 Task: Look for products in the category "Enzymes" from Country Life only.
Action: Mouse moved to (245, 128)
Screenshot: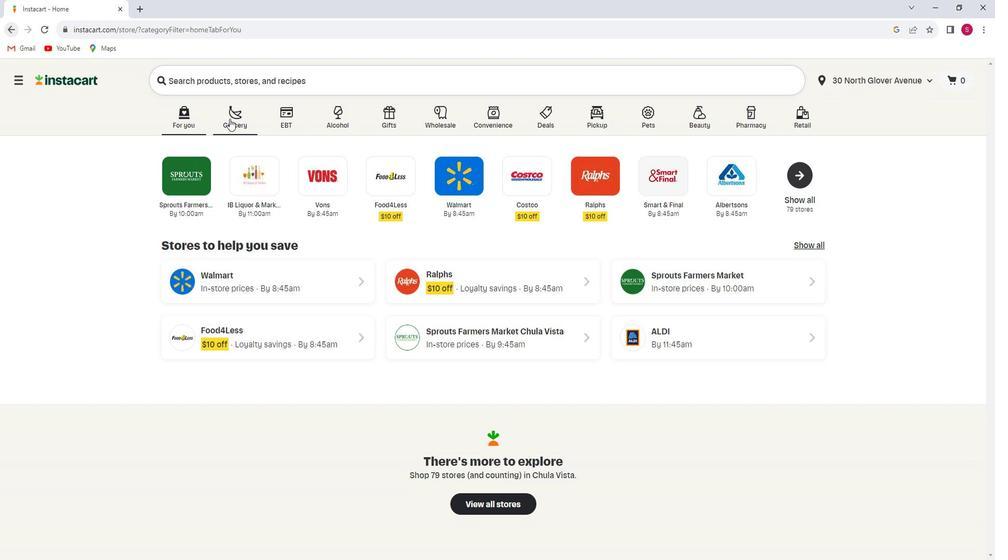 
Action: Mouse pressed left at (245, 128)
Screenshot: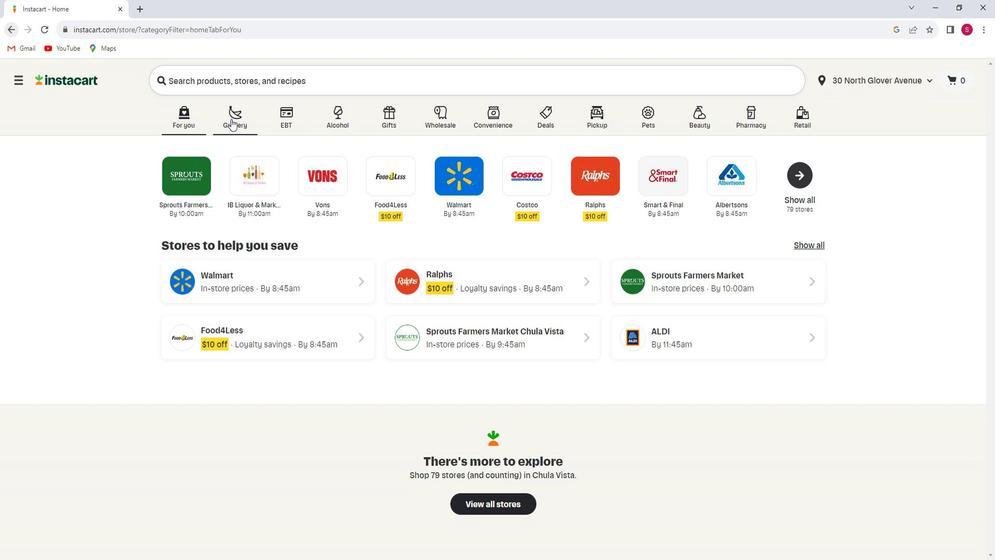 
Action: Mouse moved to (270, 312)
Screenshot: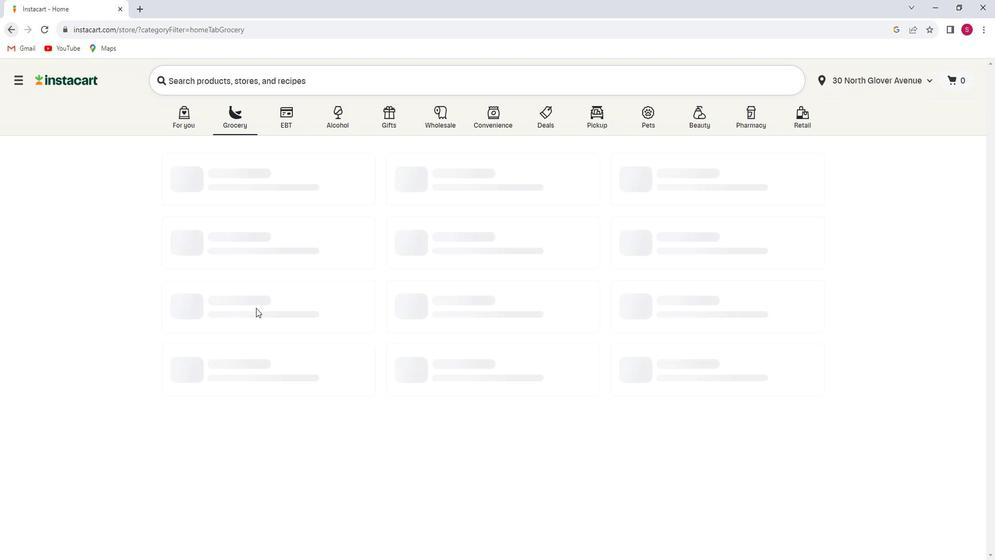 
Action: Mouse pressed left at (270, 312)
Screenshot: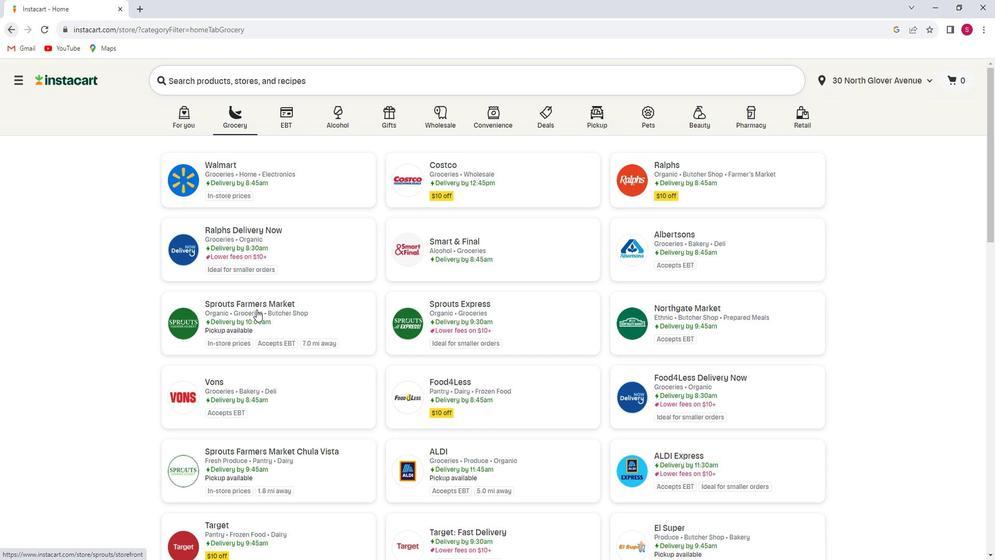 
Action: Mouse moved to (90, 340)
Screenshot: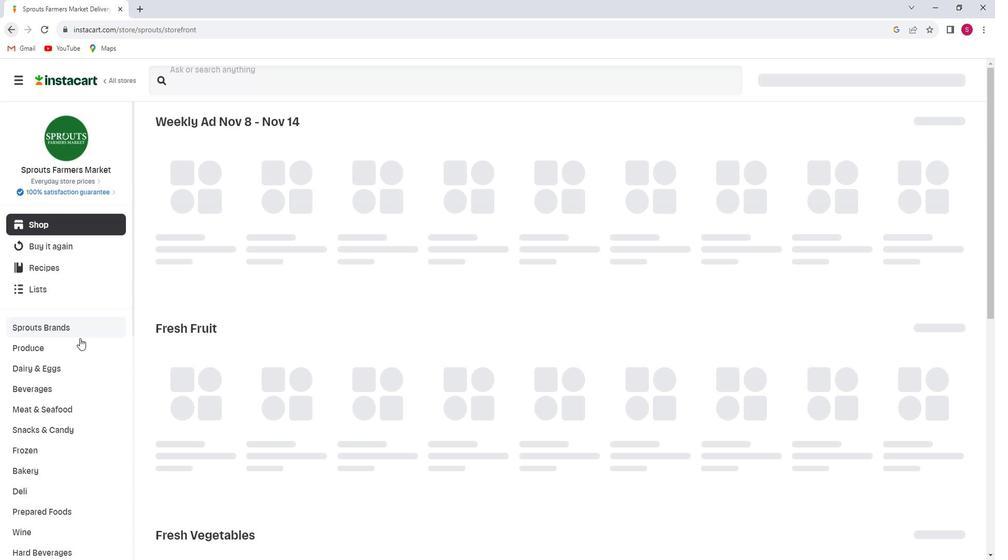
Action: Mouse scrolled (90, 339) with delta (0, 0)
Screenshot: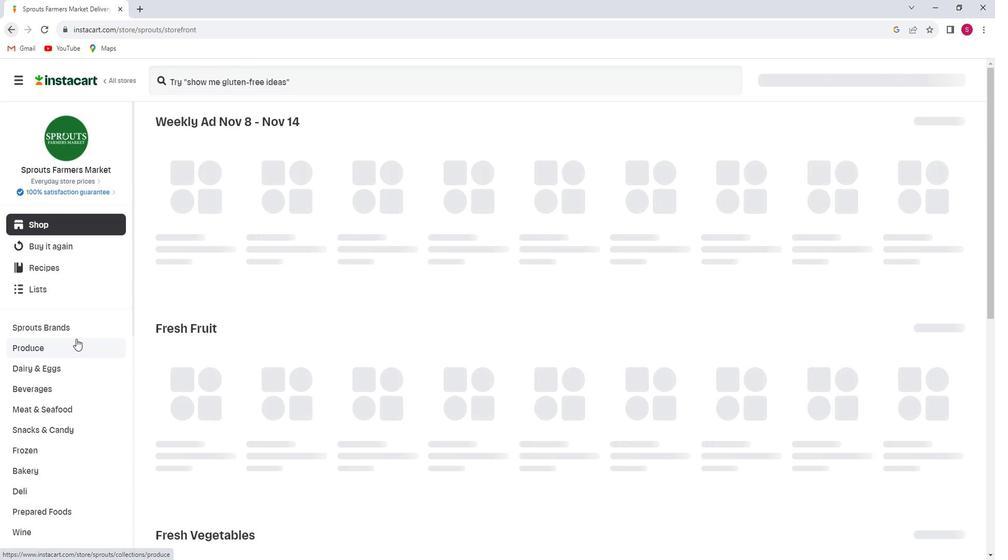 
Action: Mouse scrolled (90, 339) with delta (0, 0)
Screenshot: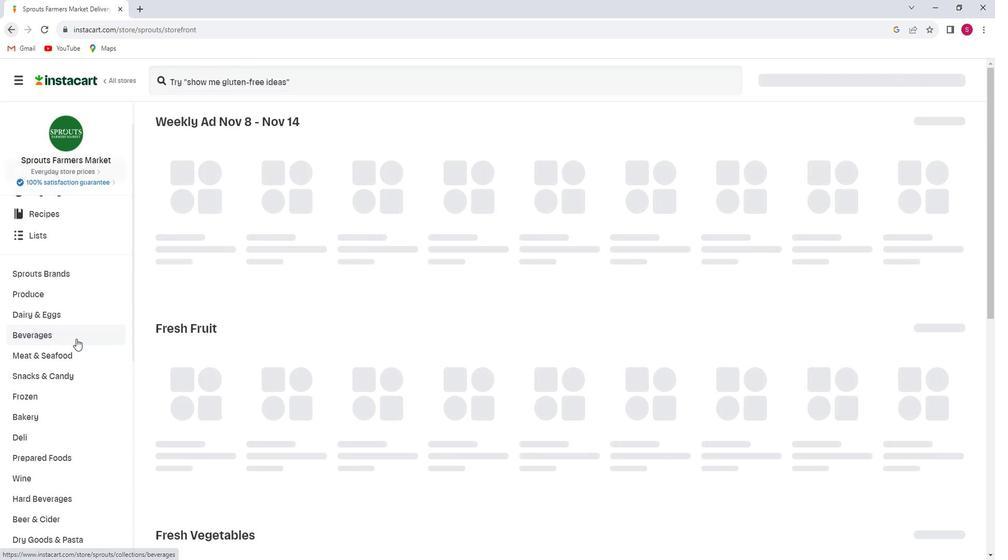 
Action: Mouse scrolled (90, 339) with delta (0, 0)
Screenshot: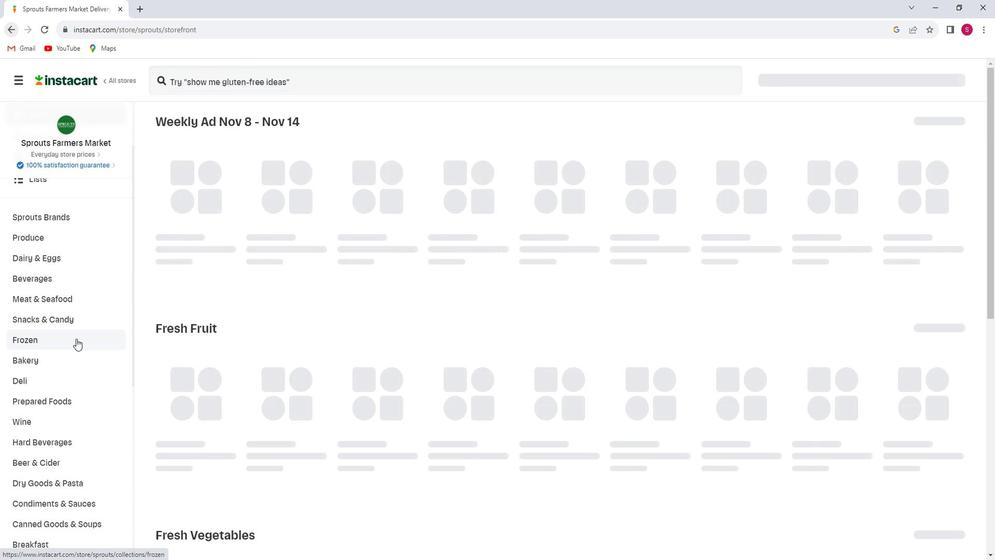 
Action: Mouse scrolled (90, 339) with delta (0, 0)
Screenshot: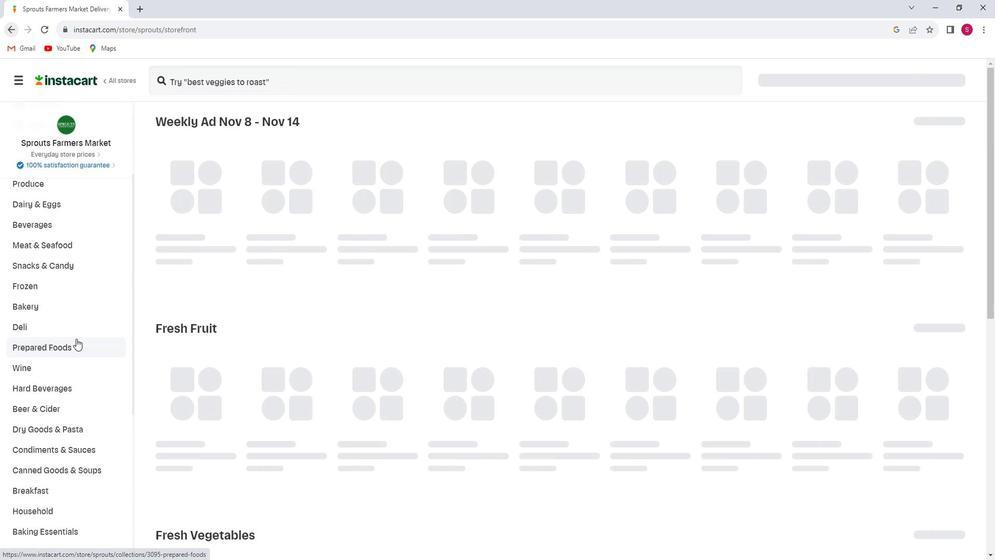 
Action: Mouse scrolled (90, 339) with delta (0, 0)
Screenshot: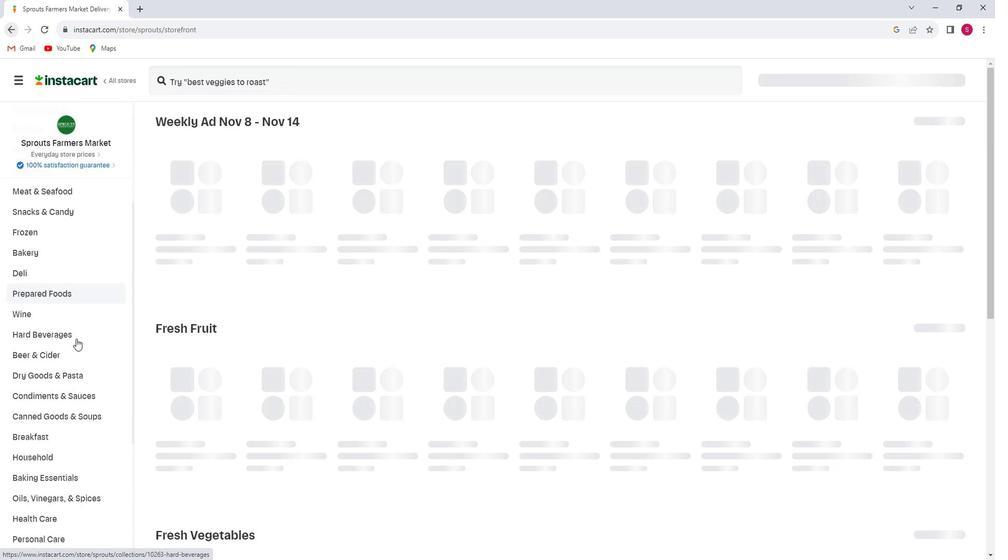 
Action: Mouse scrolled (90, 339) with delta (0, 0)
Screenshot: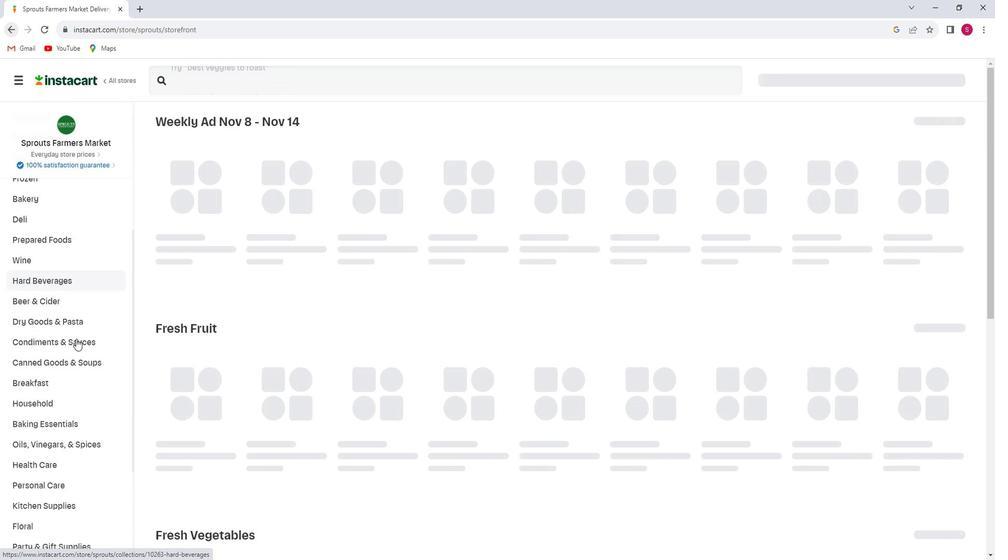 
Action: Mouse scrolled (90, 339) with delta (0, 0)
Screenshot: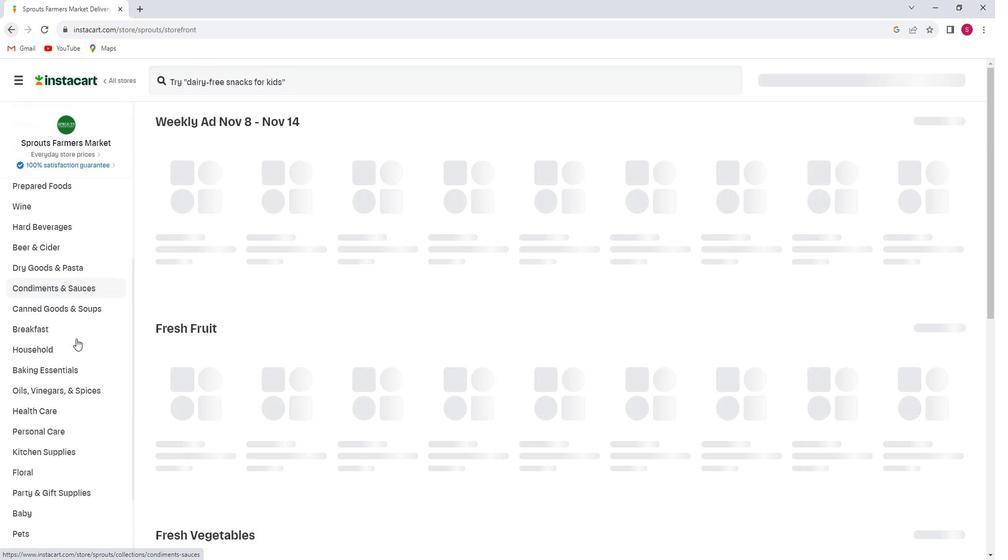 
Action: Mouse moved to (79, 352)
Screenshot: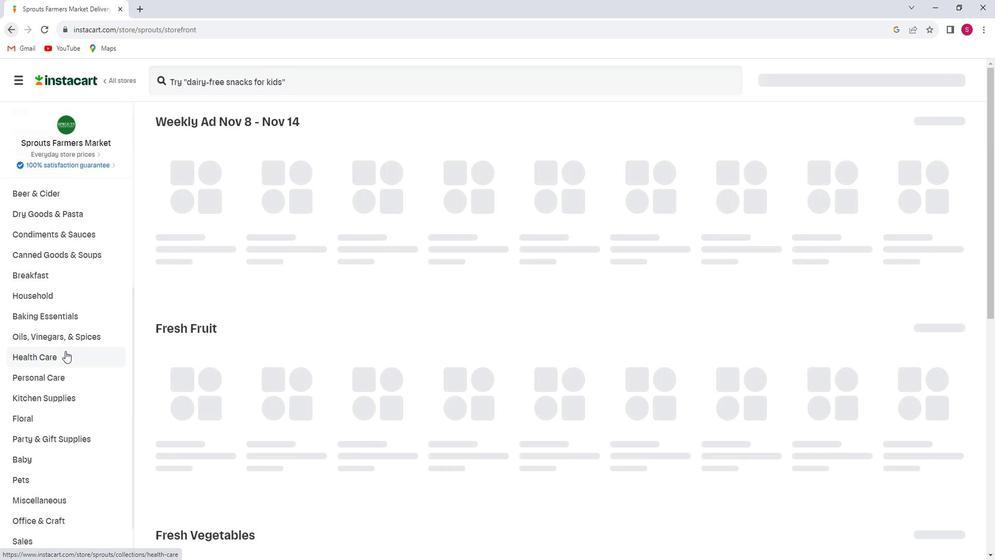 
Action: Mouse pressed left at (79, 352)
Screenshot: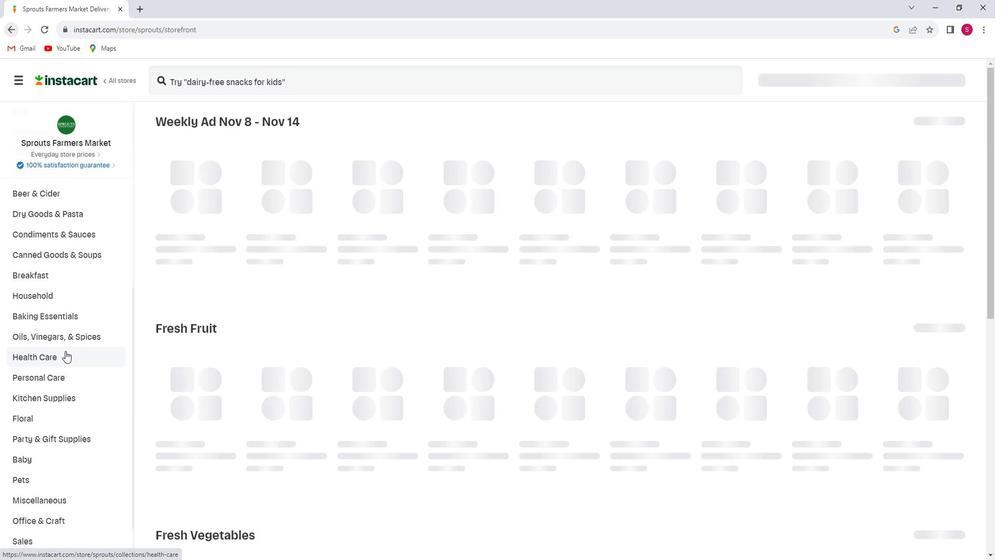 
Action: Mouse moved to (470, 161)
Screenshot: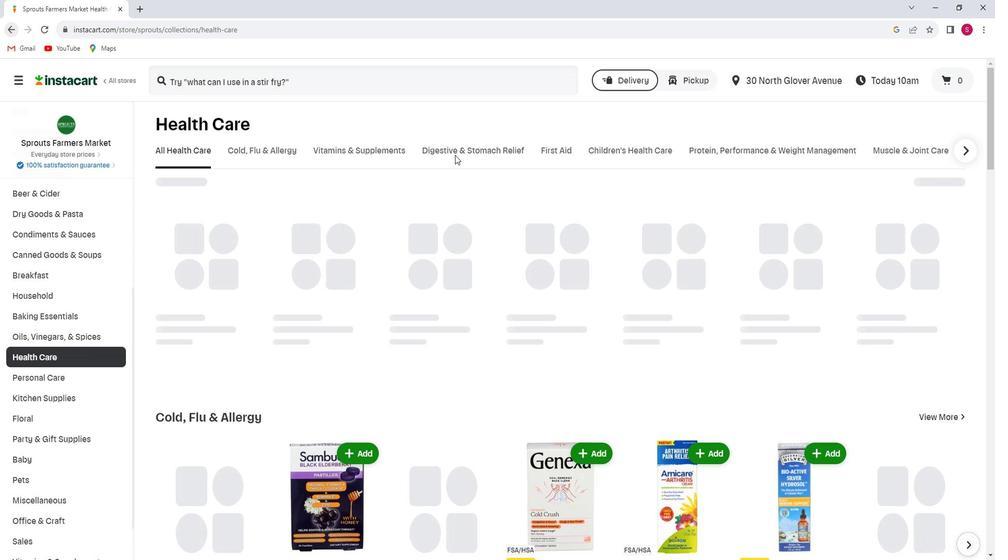 
Action: Mouse pressed left at (470, 161)
Screenshot: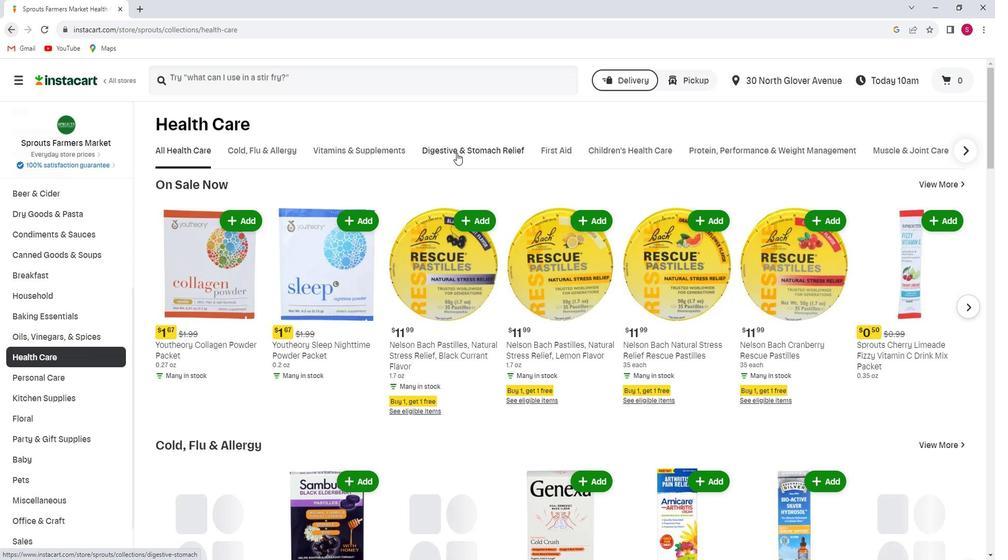 
Action: Mouse moved to (714, 203)
Screenshot: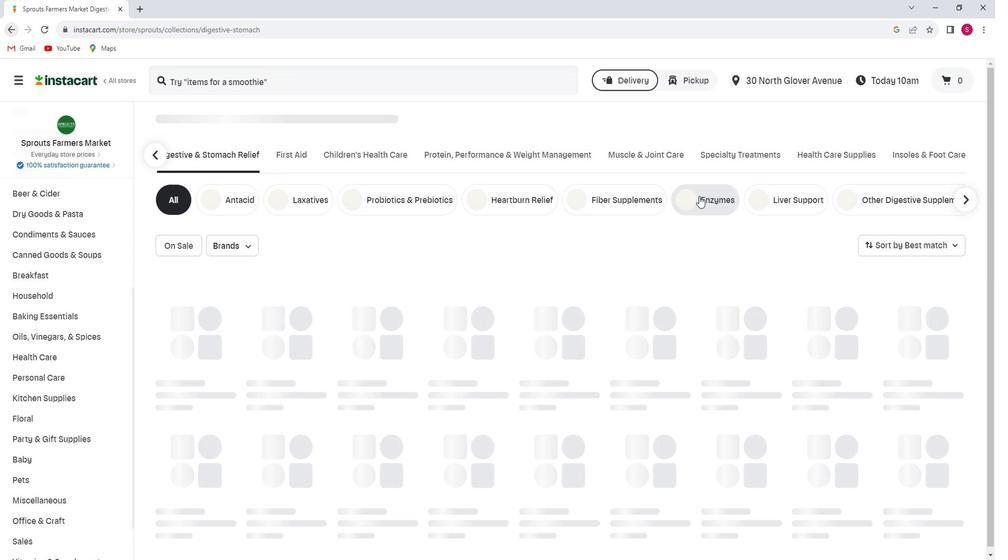 
Action: Mouse pressed left at (714, 203)
Screenshot: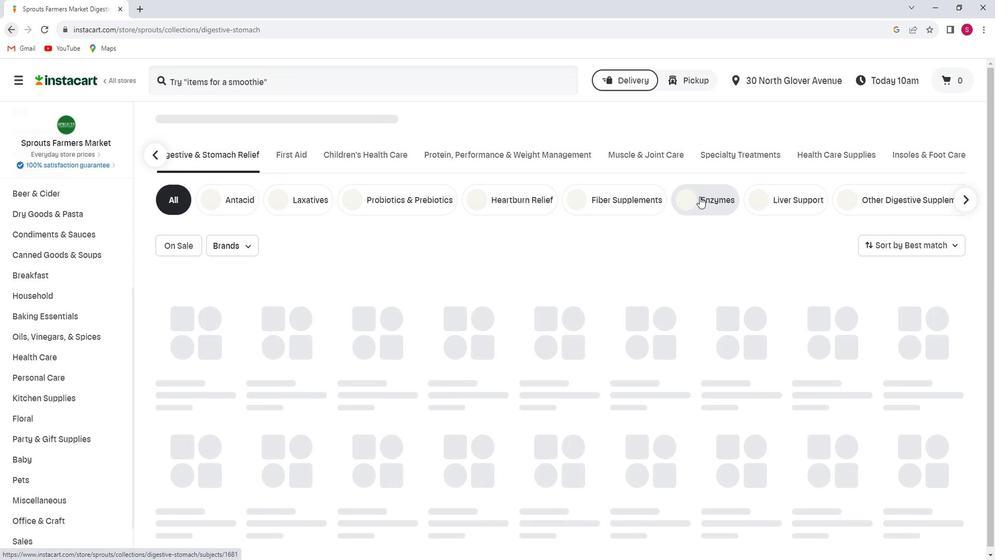 
Action: Mouse moved to (259, 247)
Screenshot: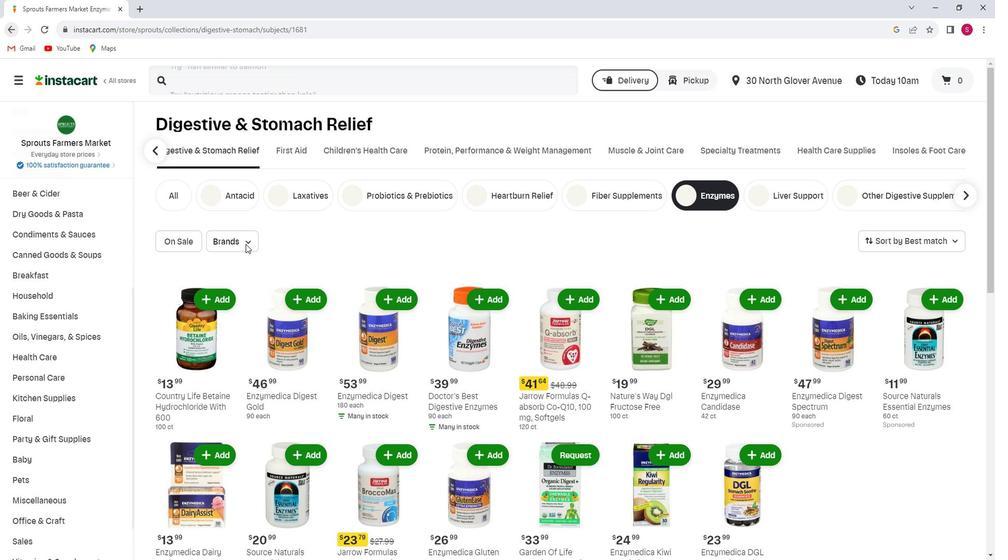 
Action: Mouse pressed left at (259, 247)
Screenshot: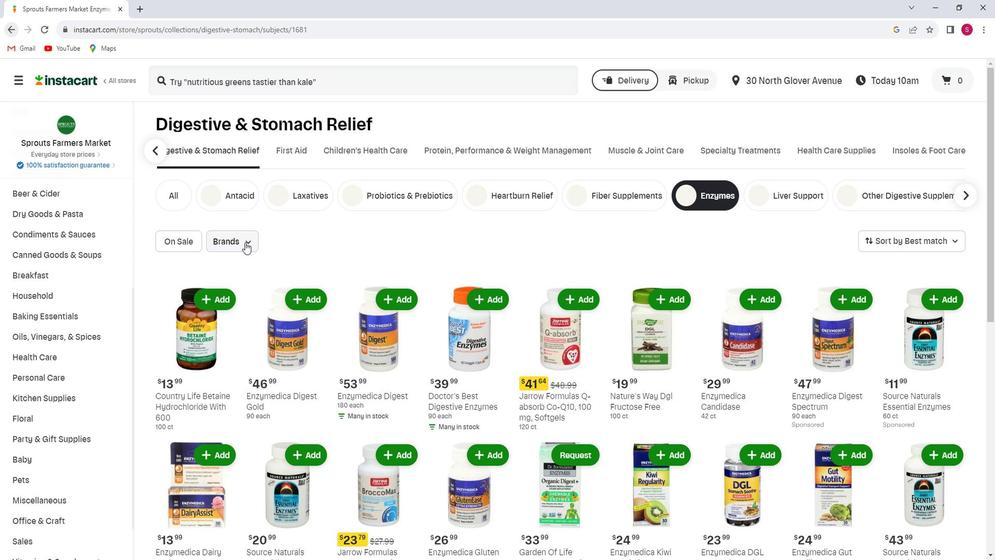 
Action: Mouse moved to (248, 302)
Screenshot: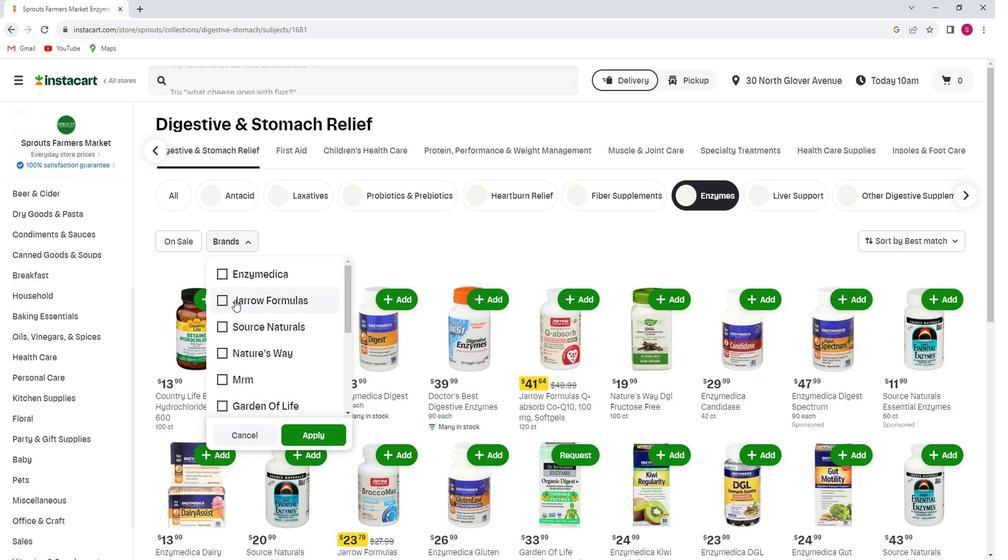 
Action: Mouse scrolled (248, 302) with delta (0, 0)
Screenshot: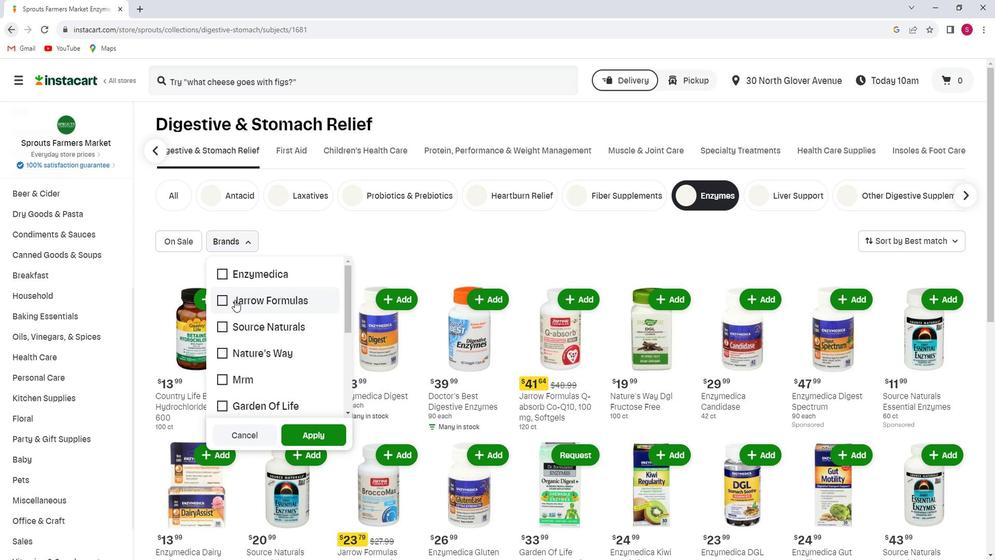 
Action: Mouse moved to (248, 303)
Screenshot: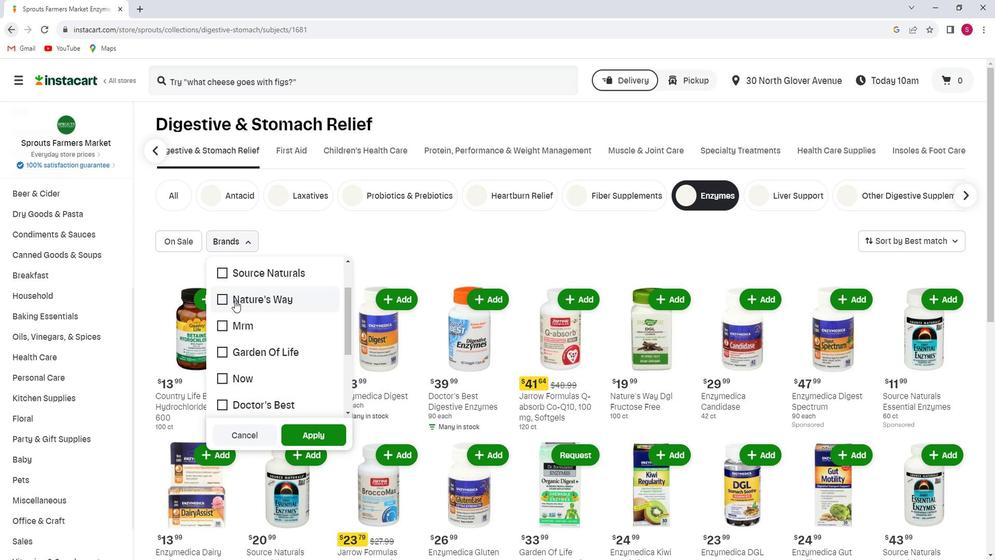 
Action: Mouse scrolled (248, 303) with delta (0, 0)
Screenshot: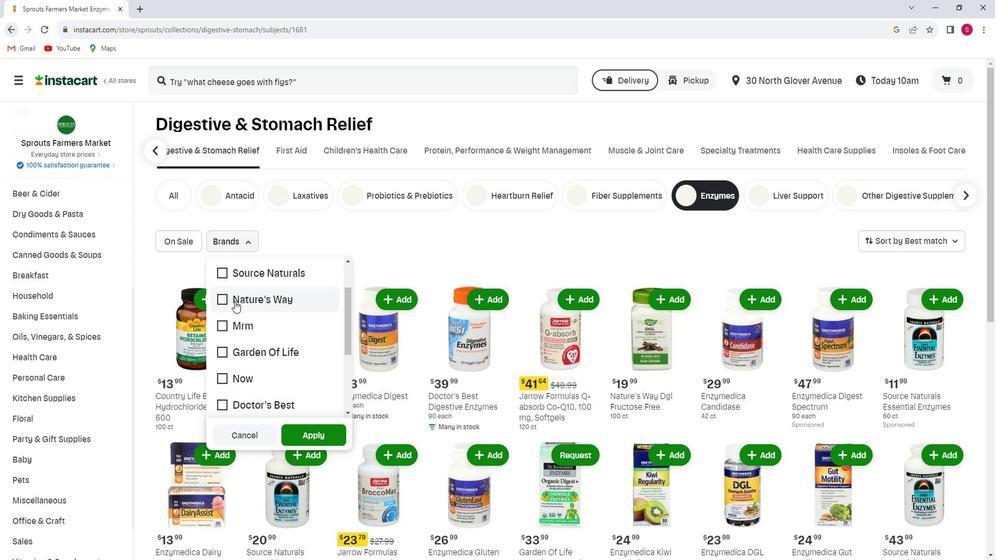 
Action: Mouse scrolled (248, 303) with delta (0, 0)
Screenshot: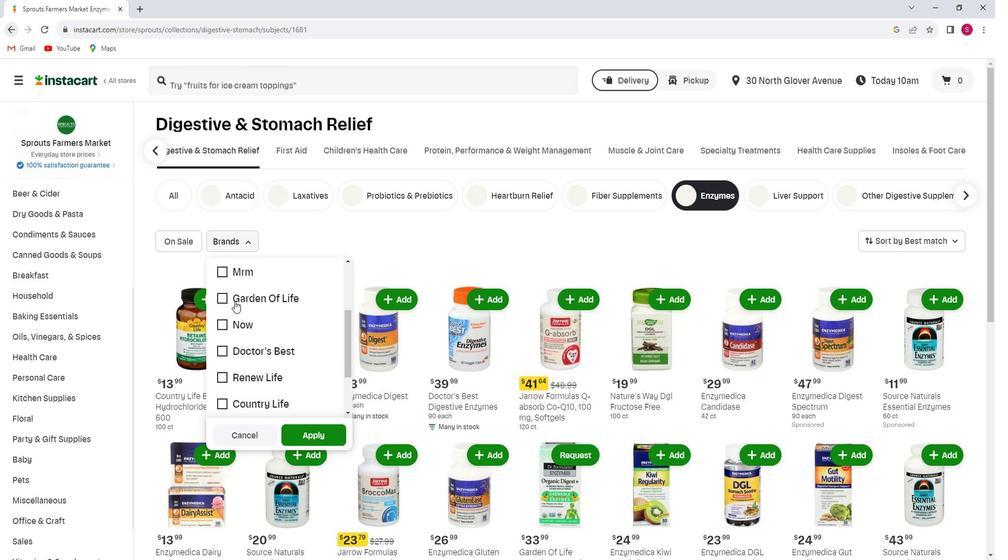 
Action: Mouse moved to (238, 347)
Screenshot: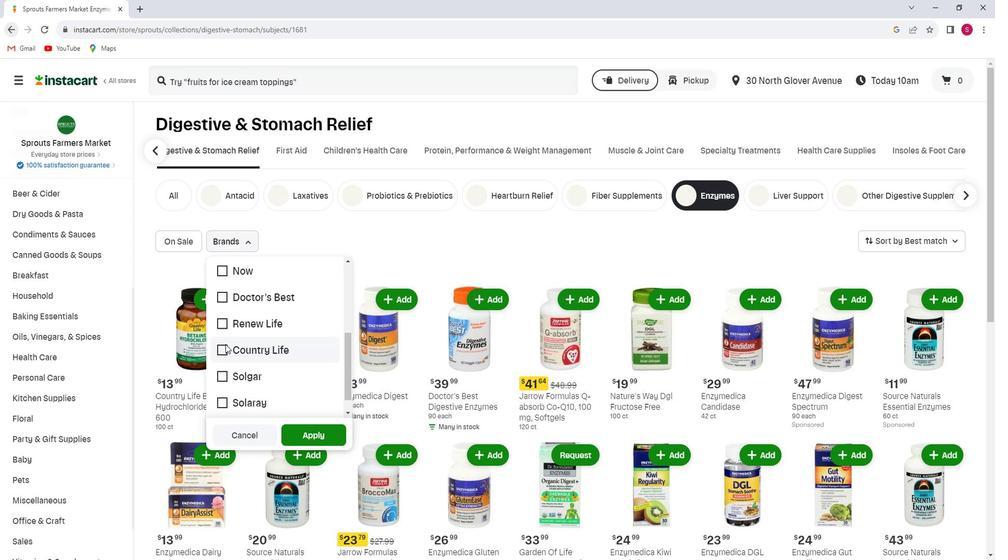 
Action: Mouse pressed left at (238, 347)
Screenshot: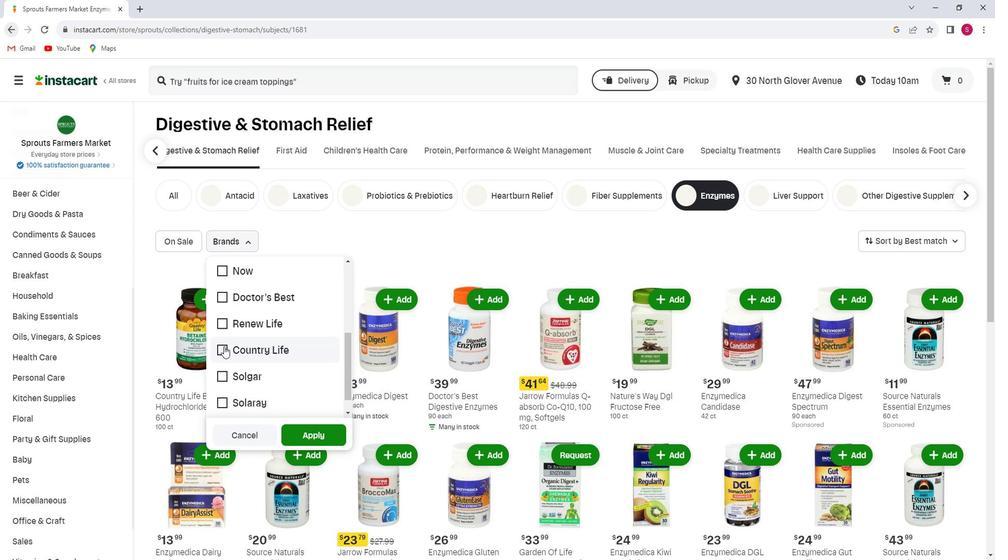 
Action: Mouse moved to (312, 431)
Screenshot: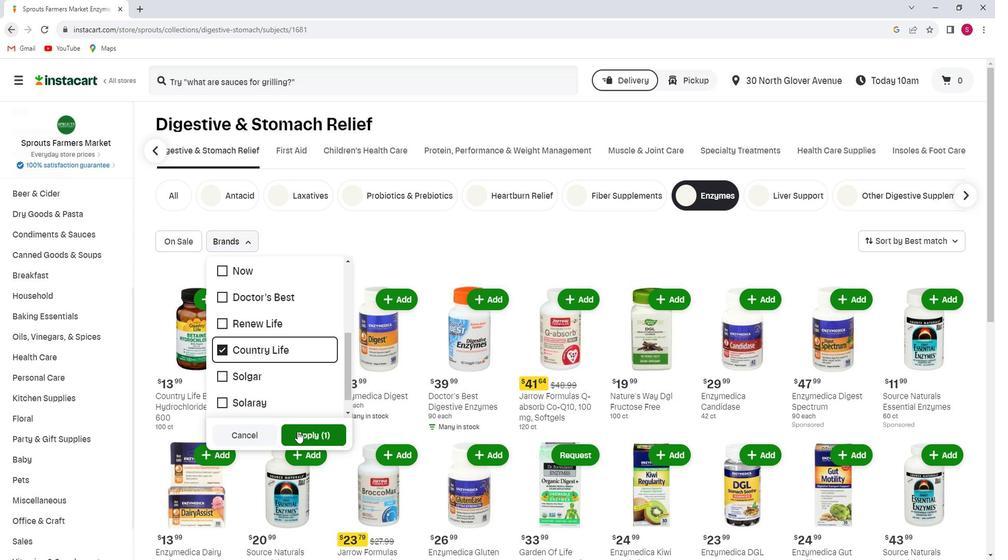 
Action: Mouse pressed left at (312, 431)
Screenshot: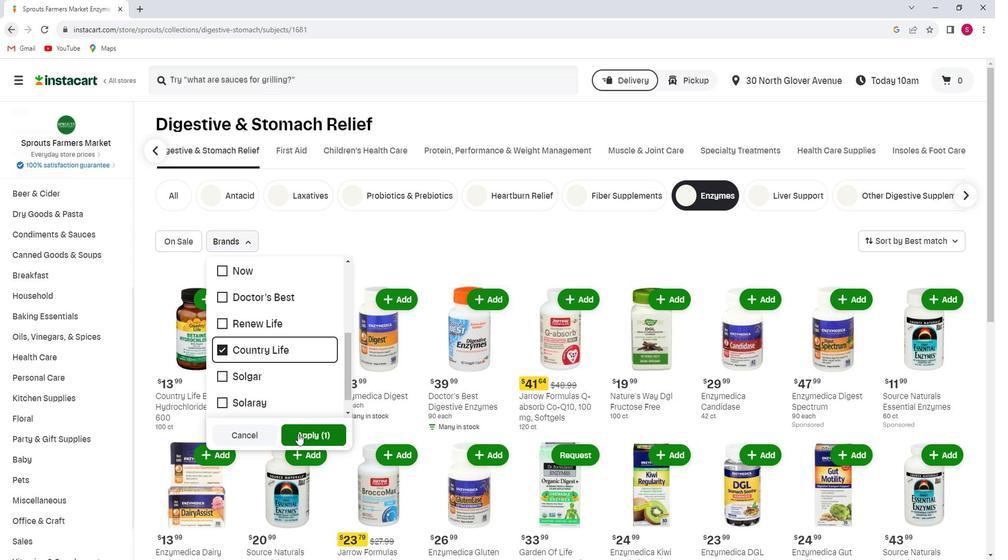 
